 Task: Apply the currency format of the US Dollar.
Action: Mouse moved to (263, 244)
Screenshot: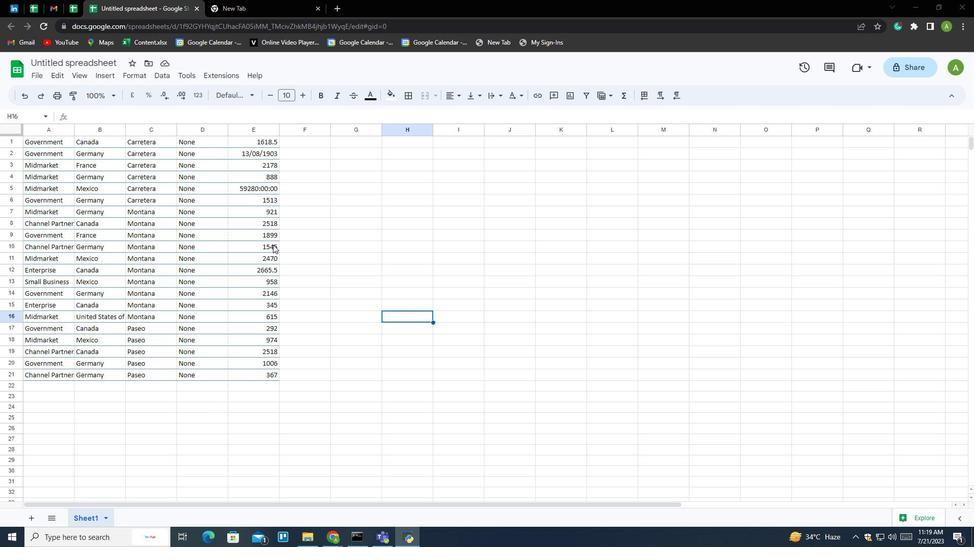 
Action: Mouse pressed left at (263, 244)
Screenshot: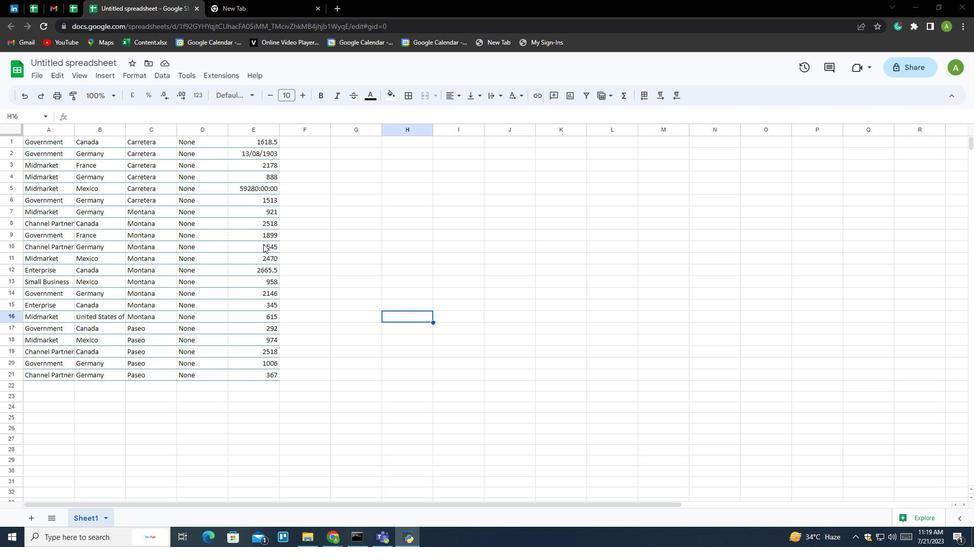 
Action: Mouse moved to (193, 91)
Screenshot: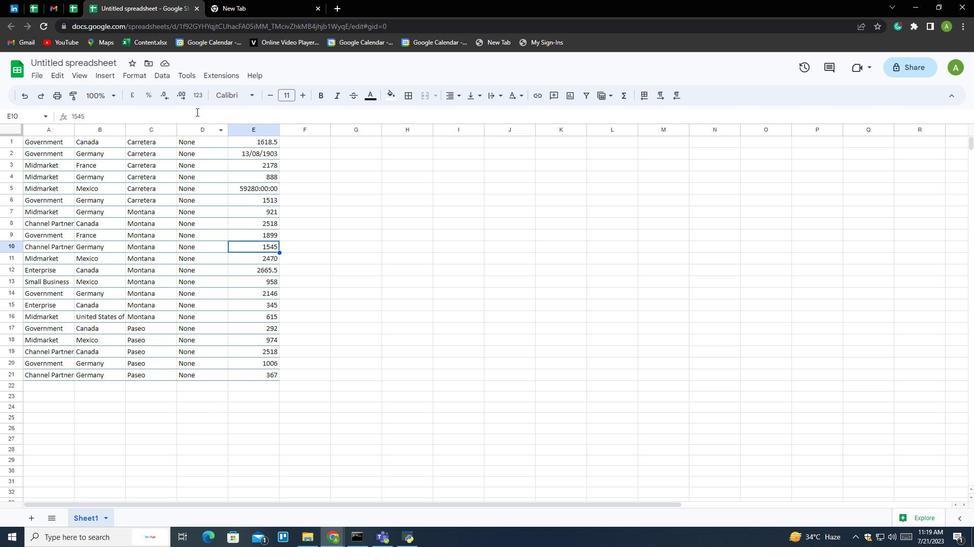 
Action: Mouse pressed left at (193, 91)
Screenshot: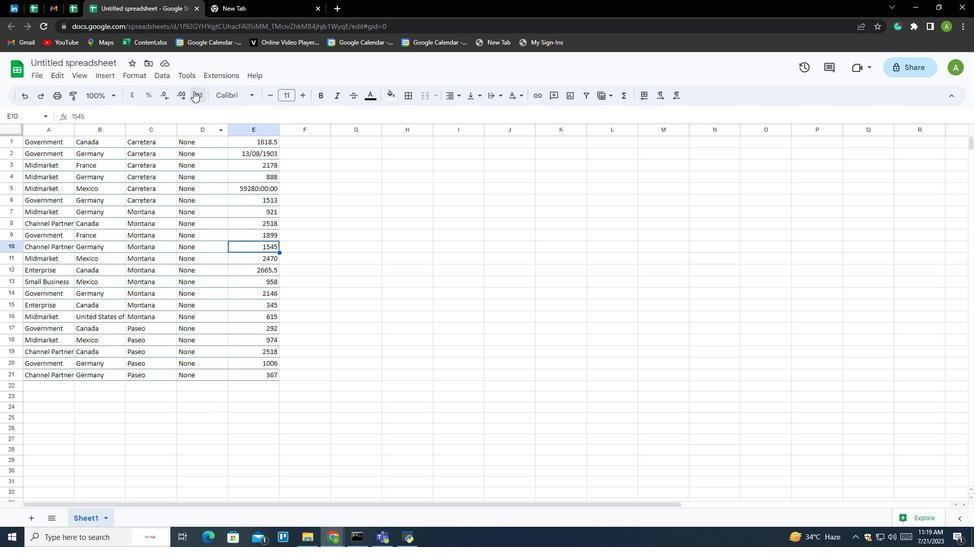 
Action: Mouse moved to (252, 413)
Screenshot: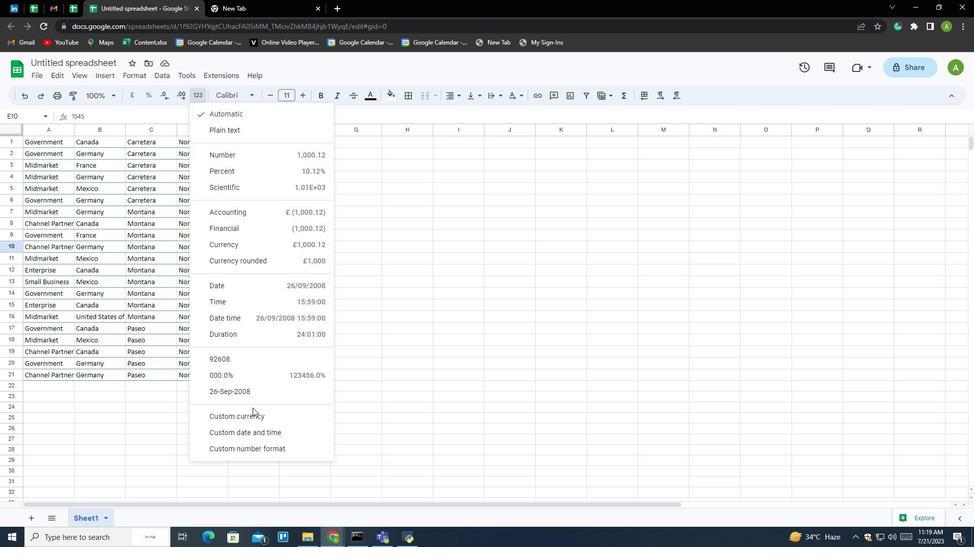 
Action: Mouse pressed left at (252, 413)
Screenshot: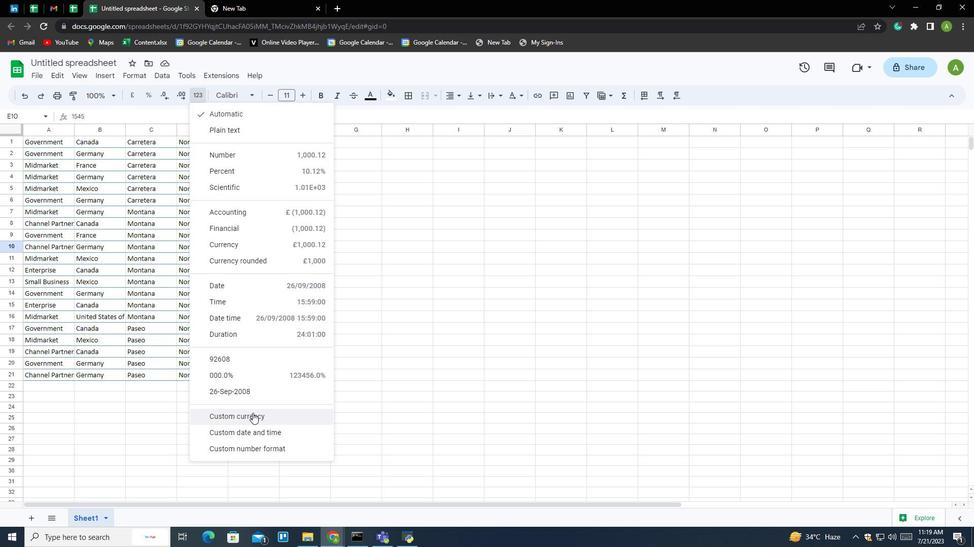 
Action: Mouse moved to (411, 195)
Screenshot: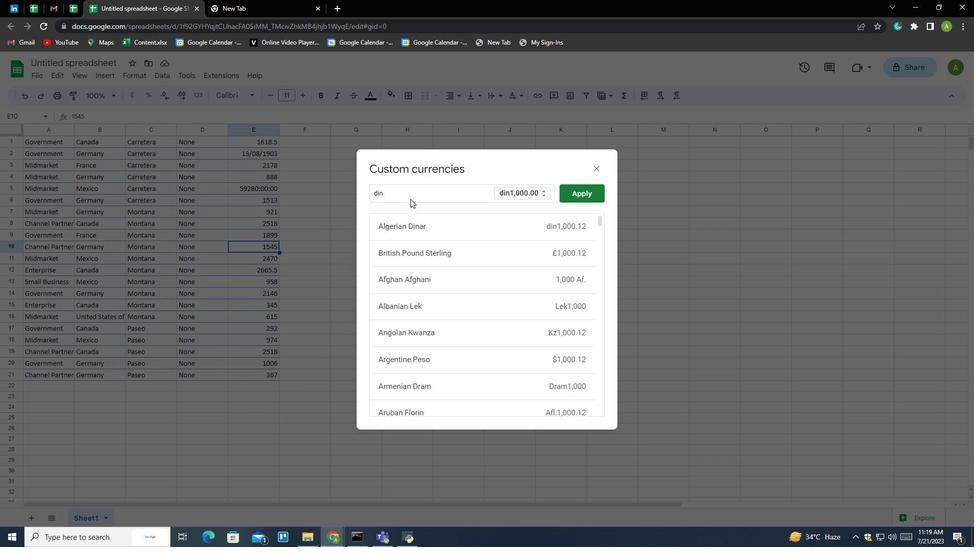 
Action: Mouse pressed left at (411, 195)
Screenshot: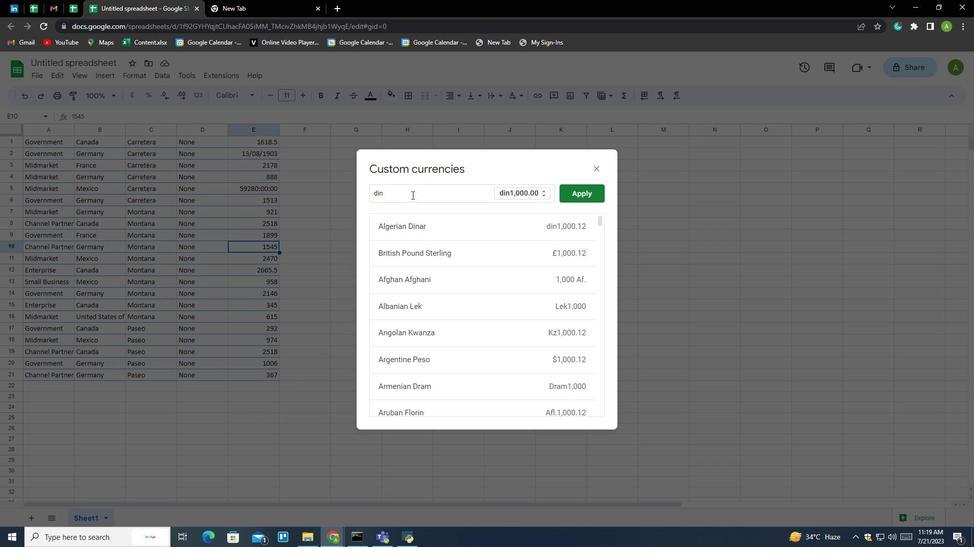 
Action: Key pressed <Key.backspace><Key.backspace><Key.backspace><Key.backspace><Key.shift>US
Screenshot: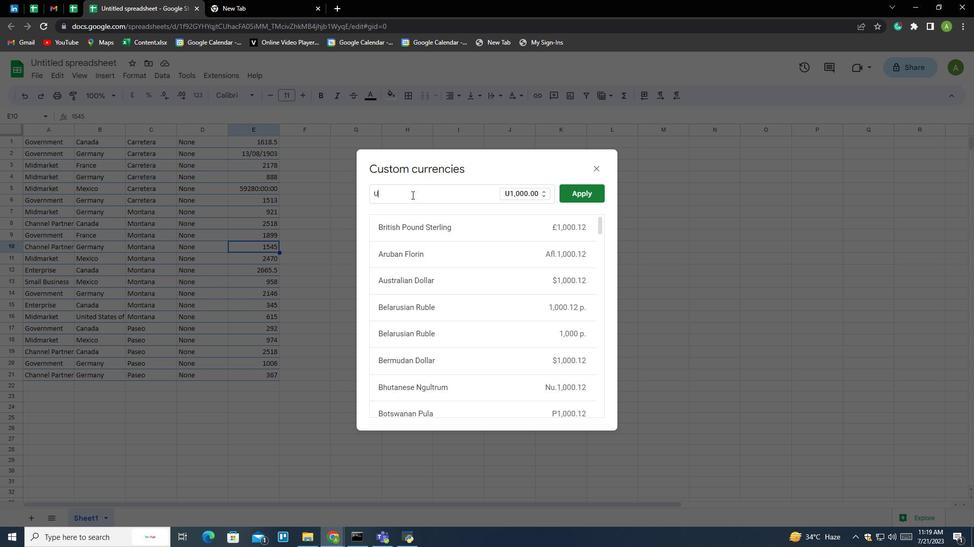 
Action: Mouse moved to (419, 330)
Screenshot: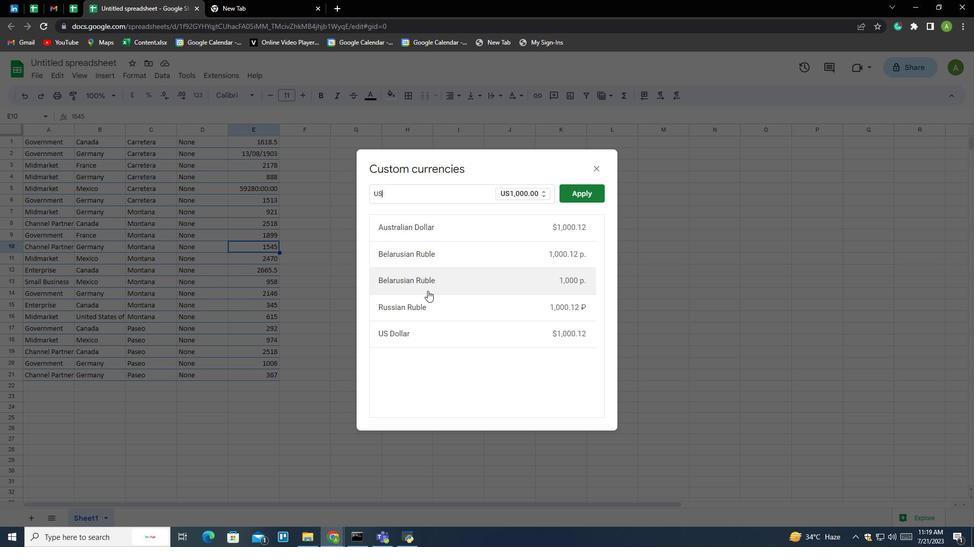 
Action: Mouse pressed left at (419, 330)
Screenshot: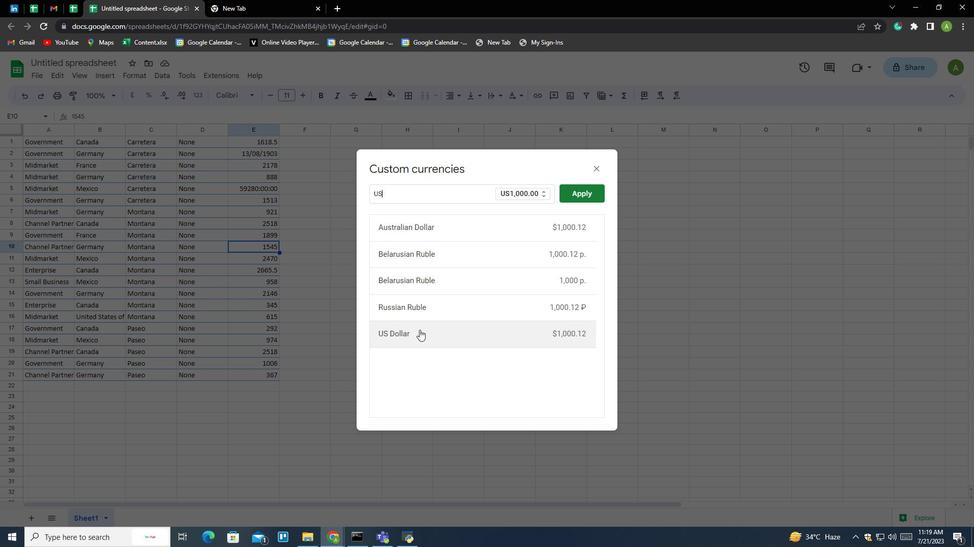 
Action: Mouse moved to (588, 195)
Screenshot: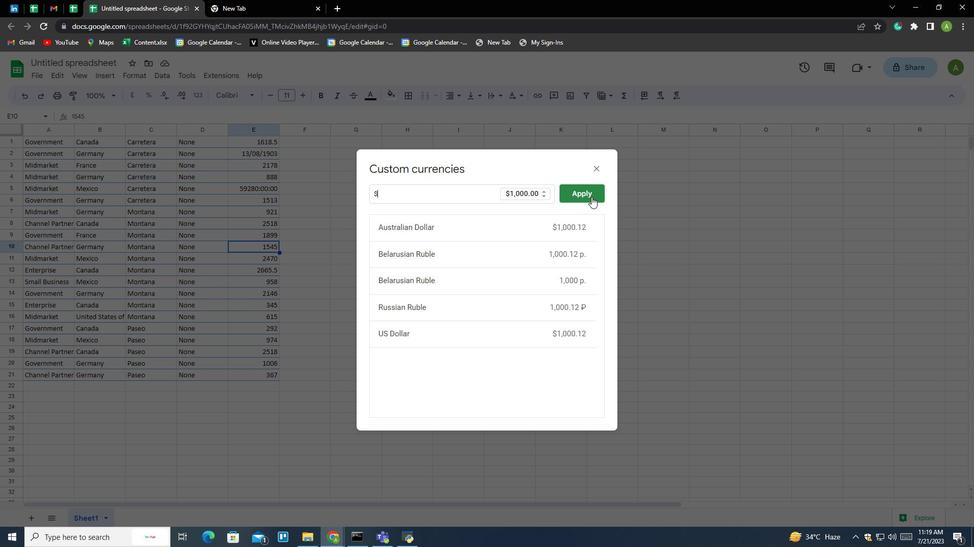 
Action: Mouse pressed left at (588, 195)
Screenshot: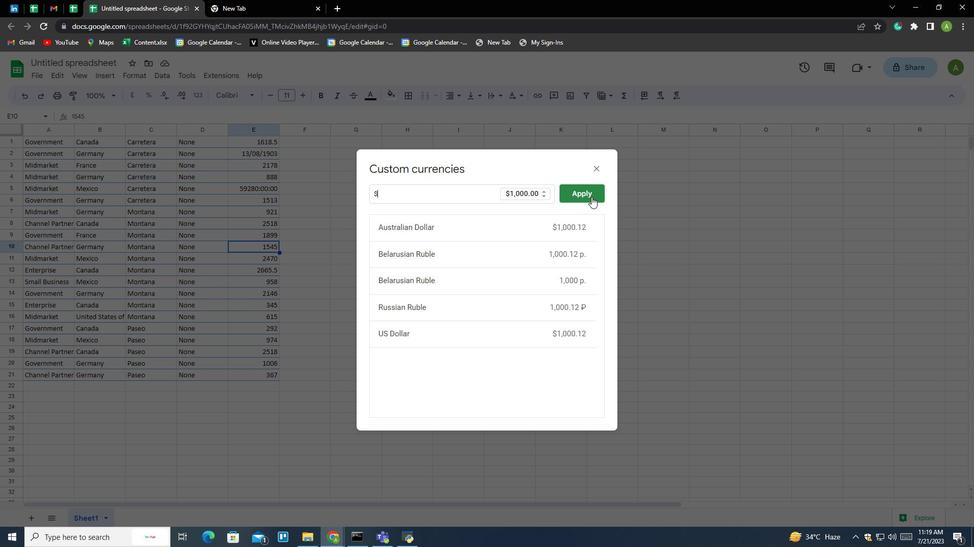 
Action: Mouse moved to (427, 311)
Screenshot: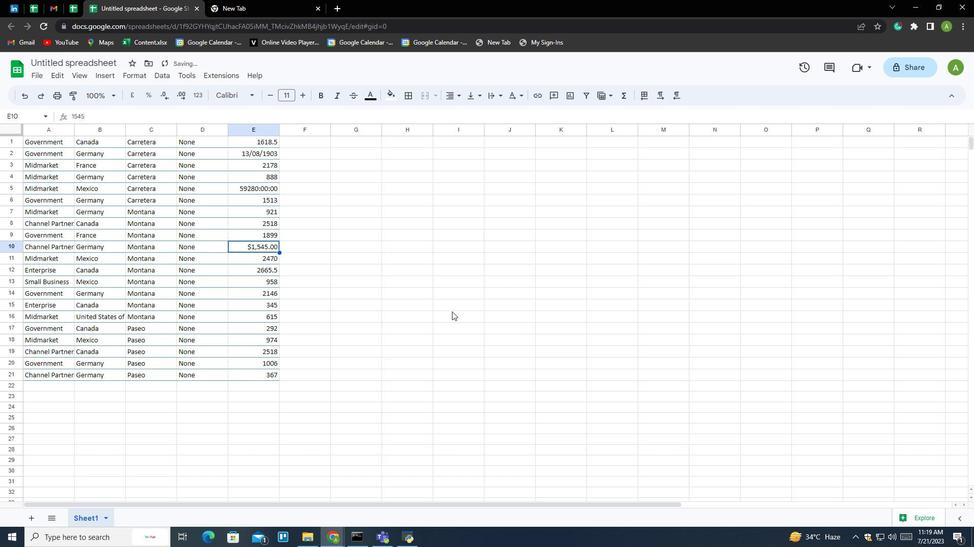 
